 Task: Create New Customer with Customer Name: Bargain Junction, Billing Address Line1: 3101 Abia Martin Drive, Billing Address Line2:  Panther Burn, Billing Address Line3:  Mississippi 38765, Cell Number: 203-470-7320
Action: Mouse moved to (170, 29)
Screenshot: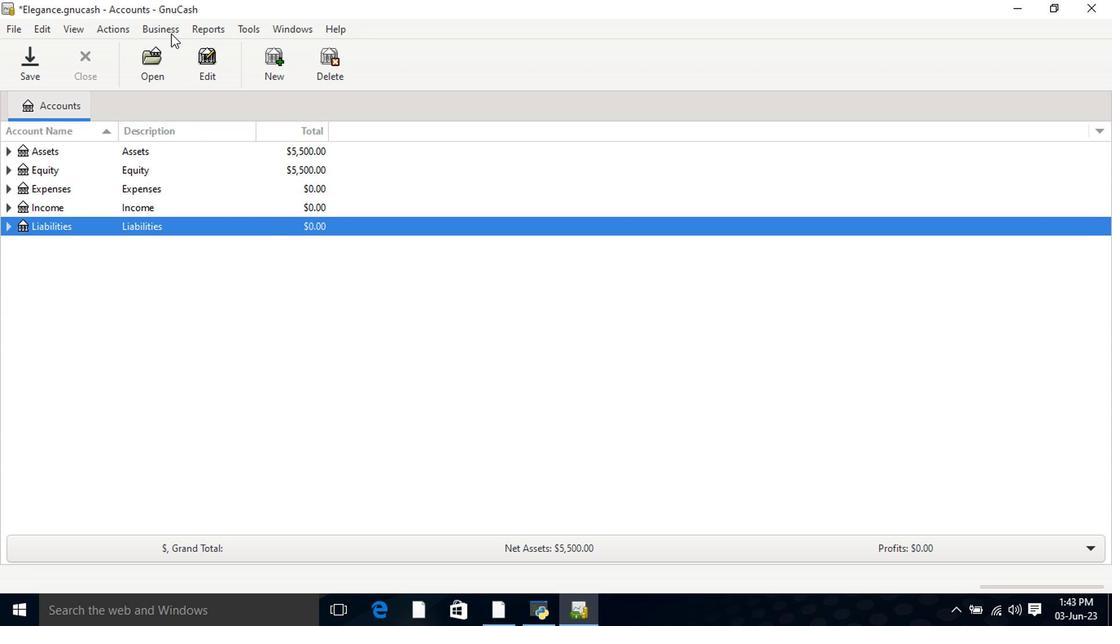 
Action: Mouse pressed left at (170, 29)
Screenshot: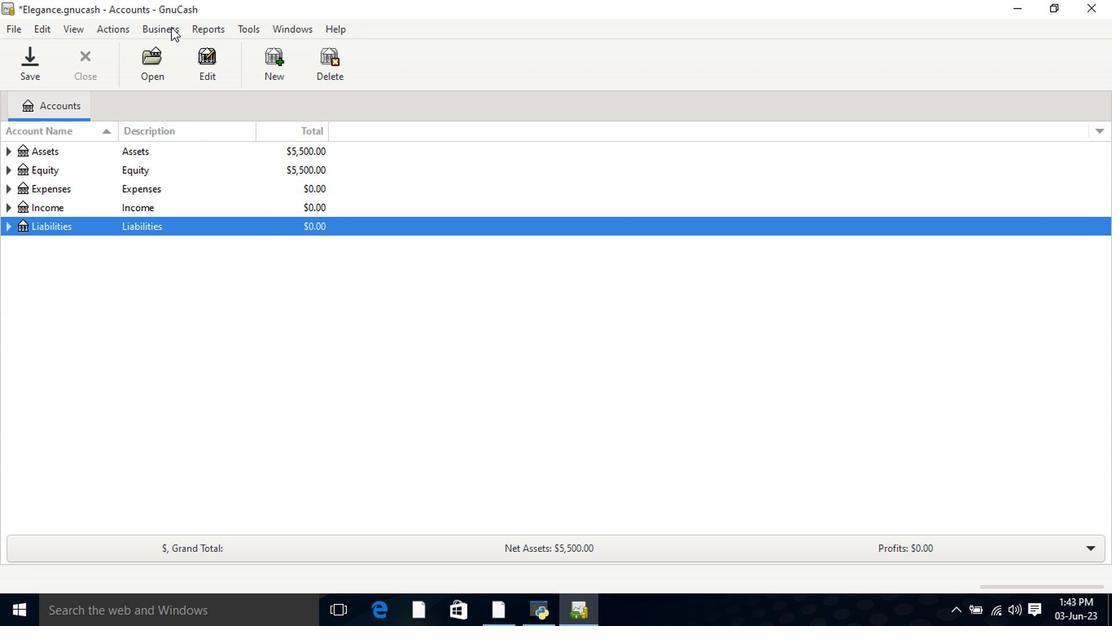 
Action: Mouse moved to (351, 71)
Screenshot: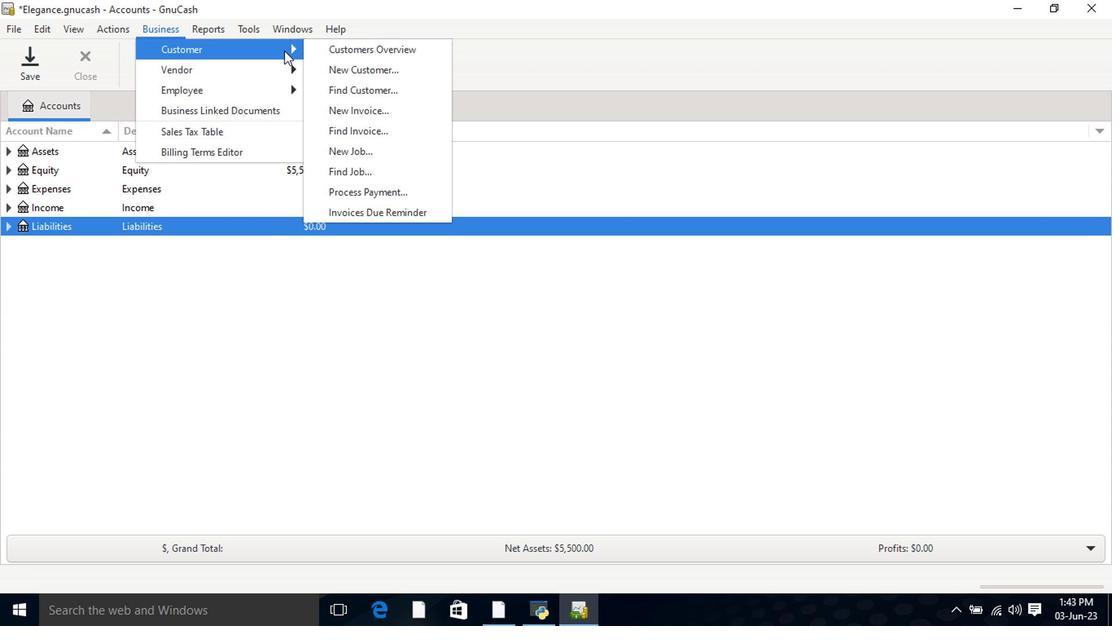
Action: Mouse pressed left at (351, 71)
Screenshot: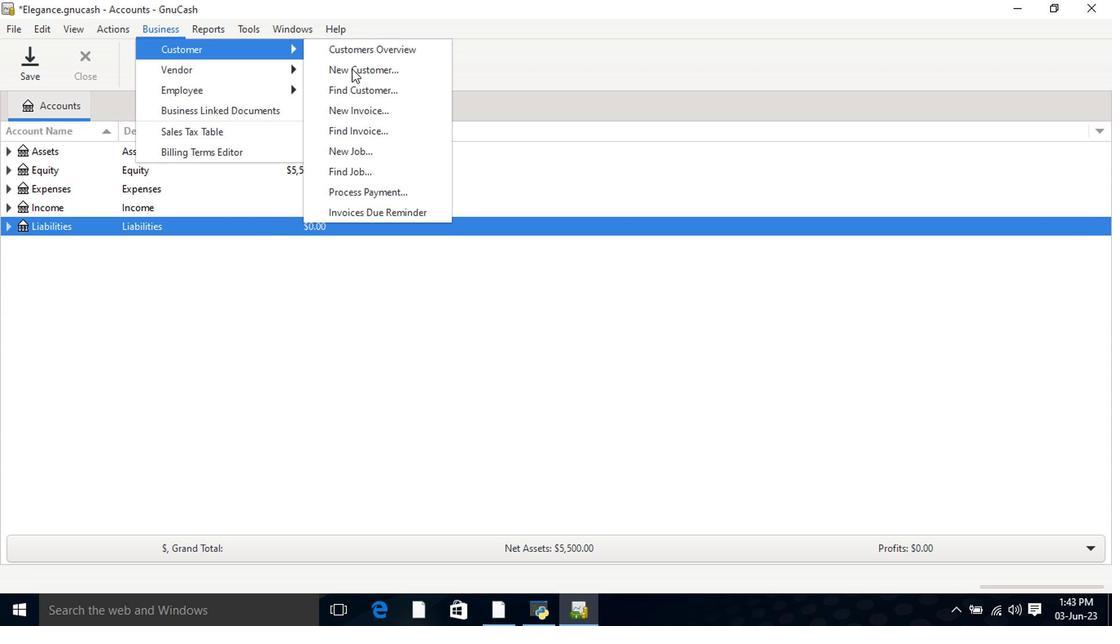
Action: Mouse moved to (560, 177)
Screenshot: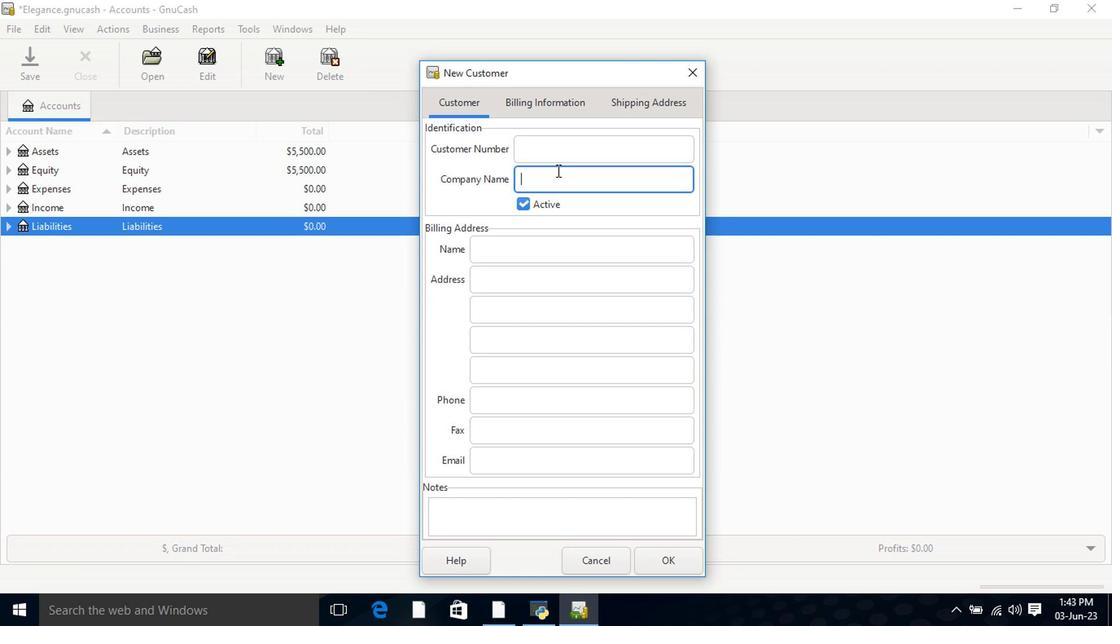 
Action: Key pressed <Key.shift>Bargain<Key.space><Key.shift>jun<Key.backspace><Key.backspace><Key.backspace><Key.shift>Junction<Key.tab><Key.tab><Key.tab>3101<Key.space><Key.shift>Aba<Key.space><Key.shift>Martin<Key.space><Key.shift>Drvi<Key.backspace><Key.backspace>ive<Key.tab><Key.shift>Panther<Key.space><Key.shift>Burn<Key.tab><Key.shift>Mississippi<Key.space>38765<Key.tab><Key.tab>203-470-7320
Screenshot: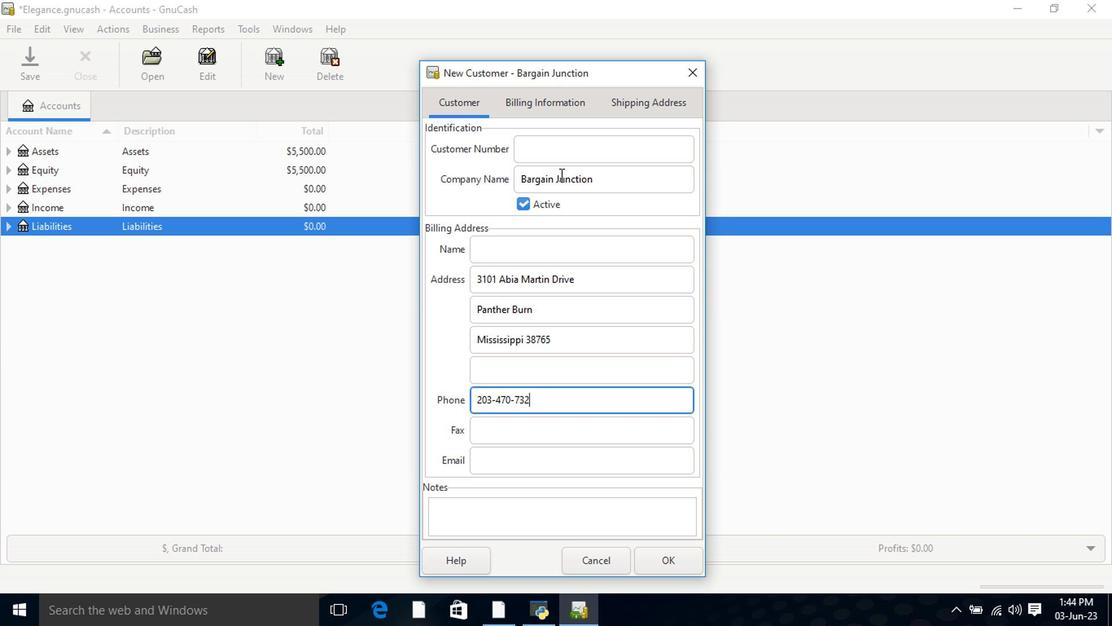 
Action: Mouse moved to (534, 113)
Screenshot: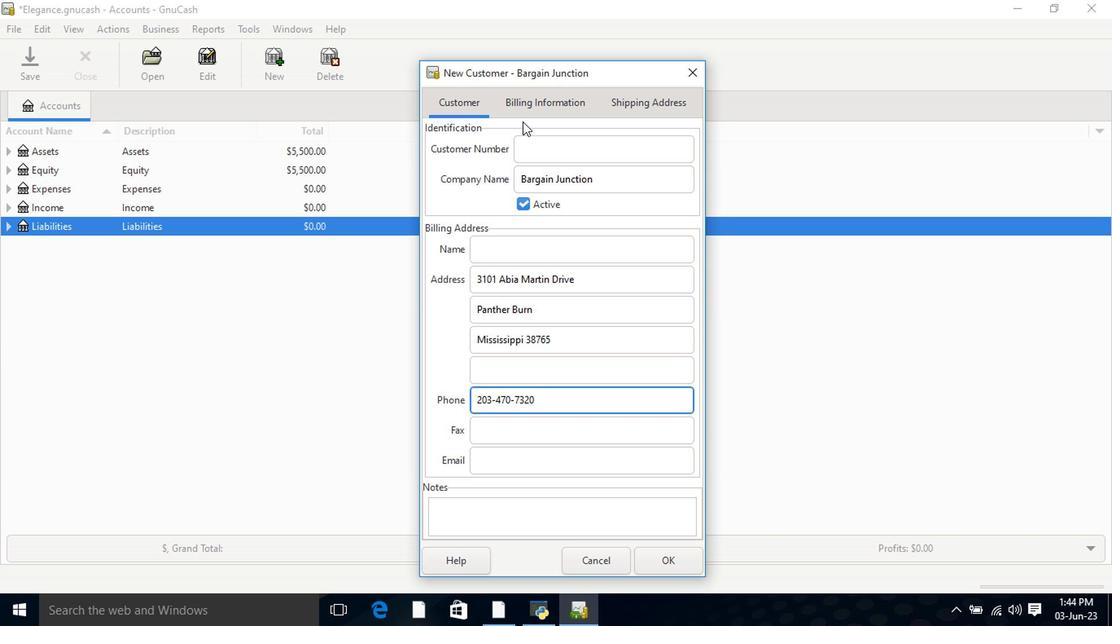 
Action: Mouse pressed left at (534, 113)
Screenshot: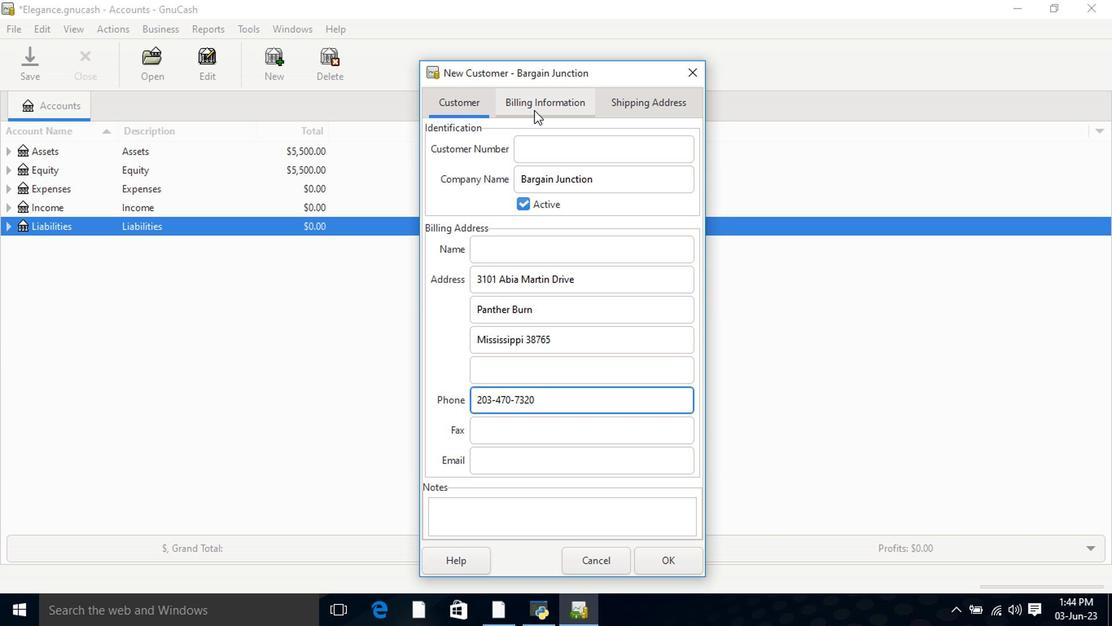 
Action: Mouse moved to (624, 111)
Screenshot: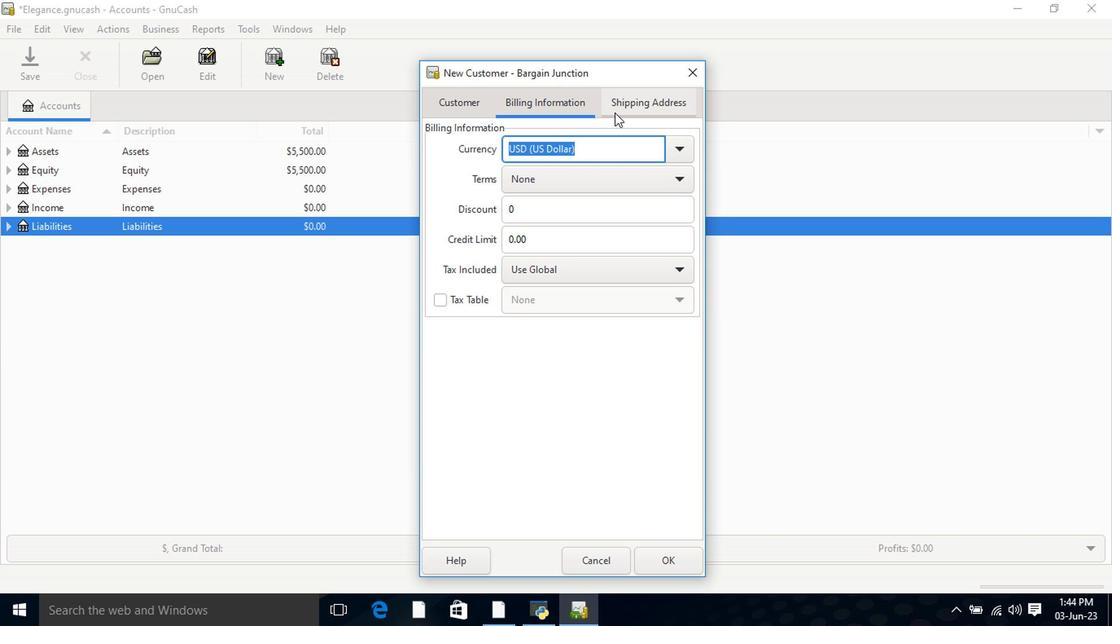 
Action: Mouse pressed left at (624, 111)
Screenshot: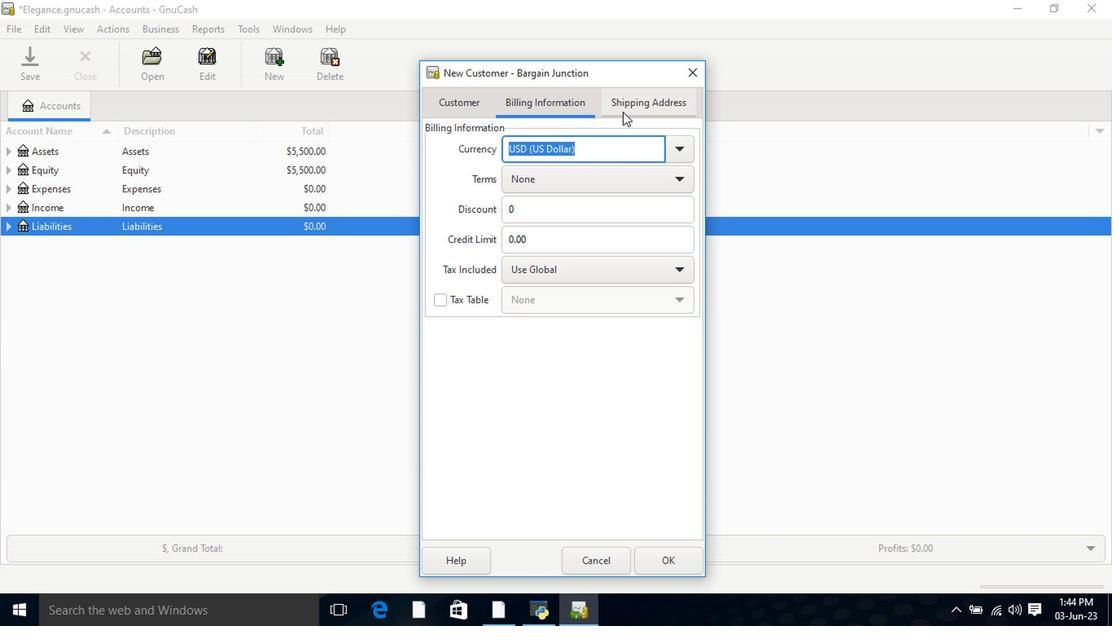 
Action: Mouse moved to (653, 565)
Screenshot: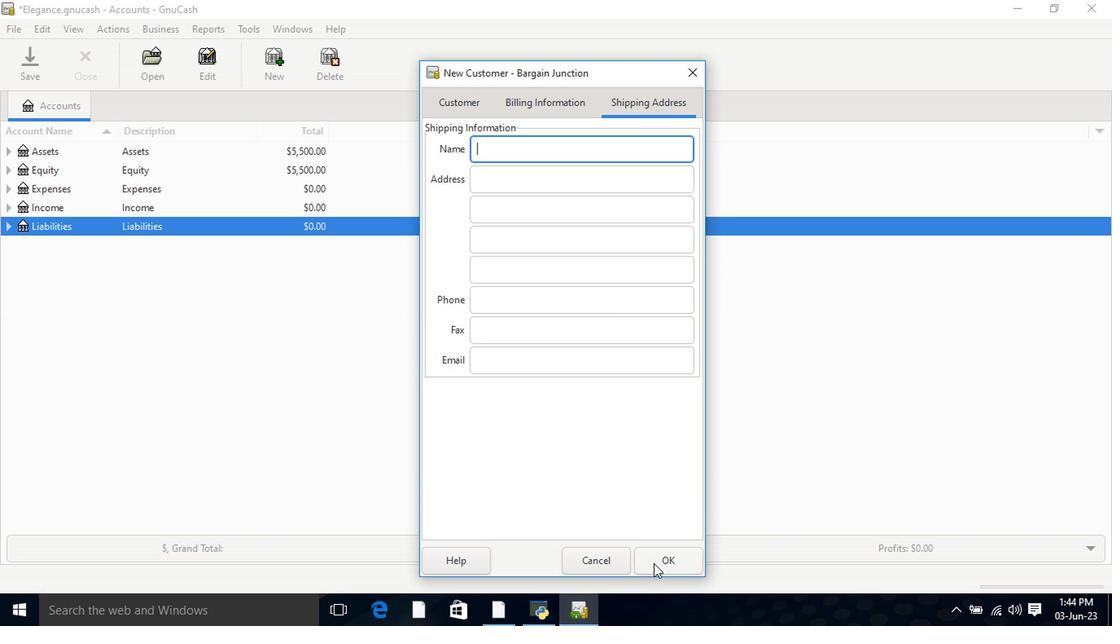 
Action: Mouse pressed left at (653, 565)
Screenshot: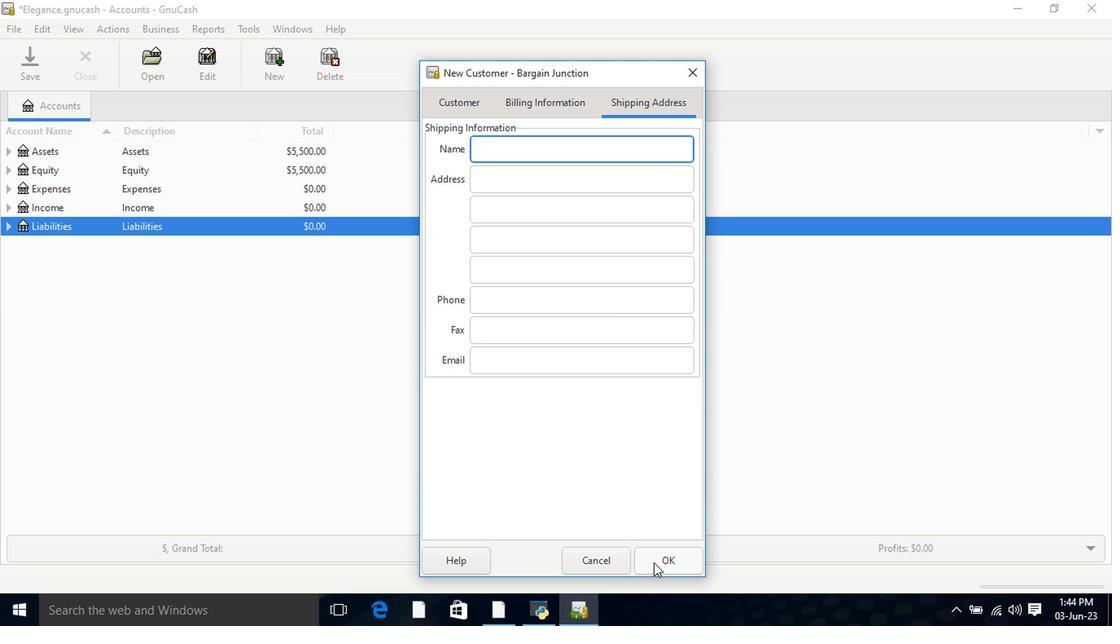 
